 Task: Create a section Sonic Speed and in the section, add a milestone Supply chain management system integration in the project ComplexBridge
Action: Mouse moved to (895, 173)
Screenshot: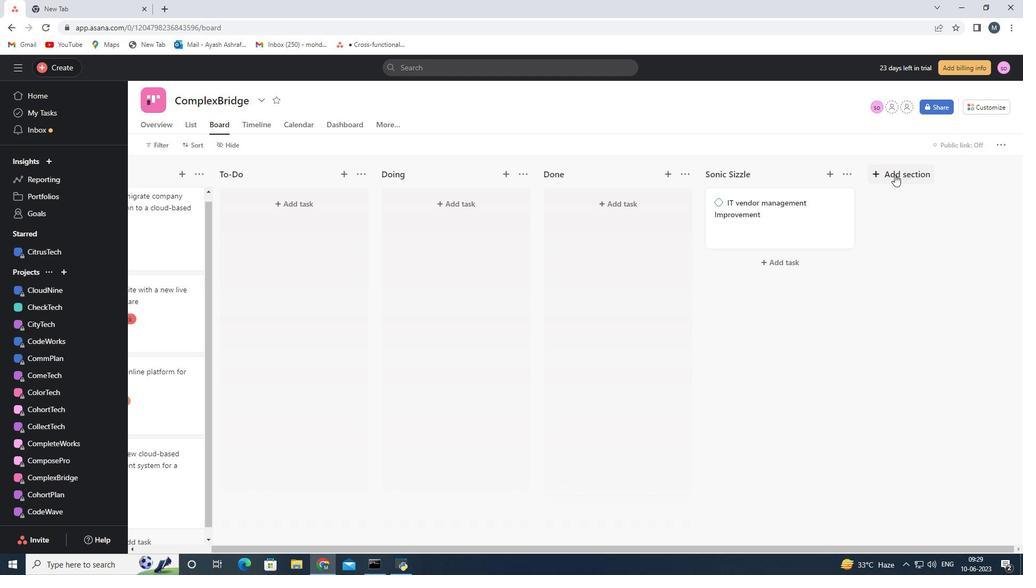 
Action: Mouse pressed left at (895, 173)
Screenshot: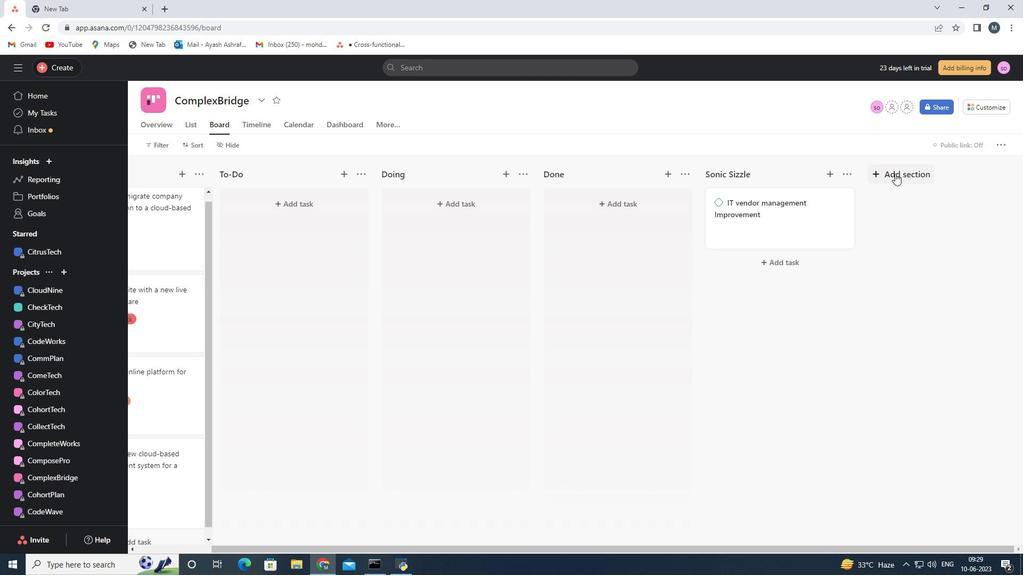 
Action: Mouse moved to (889, 174)
Screenshot: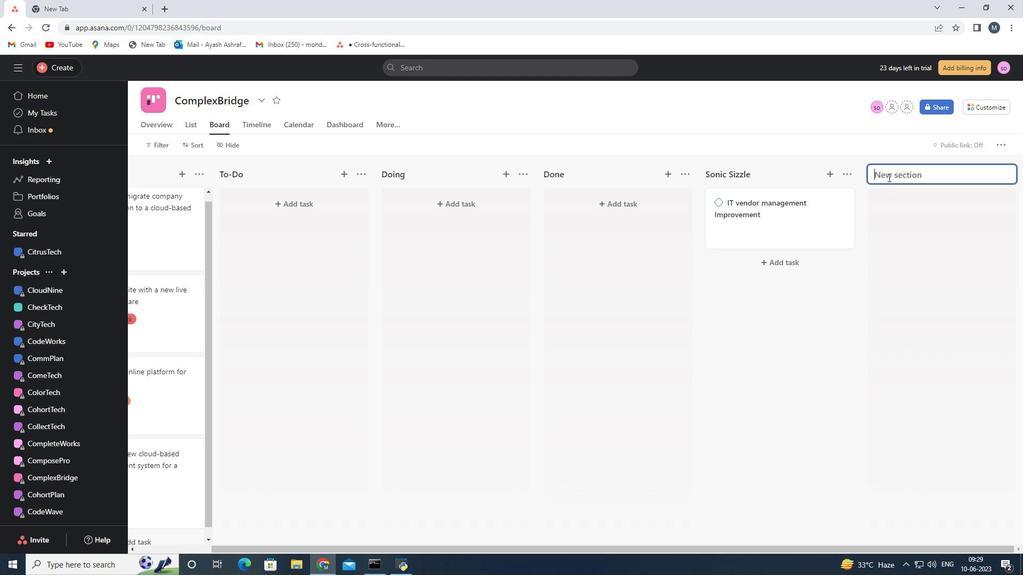 
Action: Mouse pressed left at (889, 174)
Screenshot: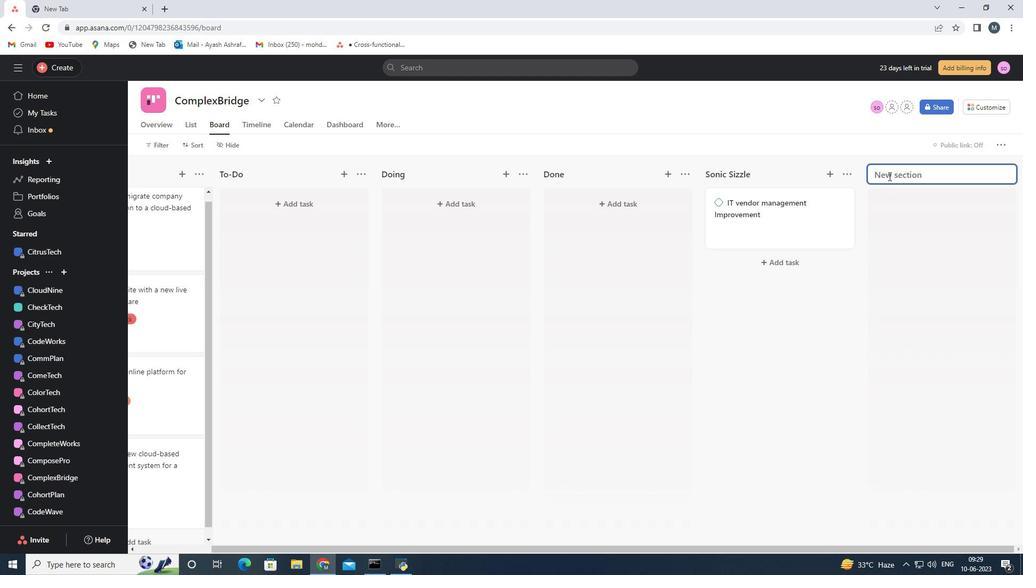 
Action: Key pressed <Key.shift>Sonic<Key.space><Key.shift><Key.shift><Key.shift>Speed<Key.space>
Screenshot: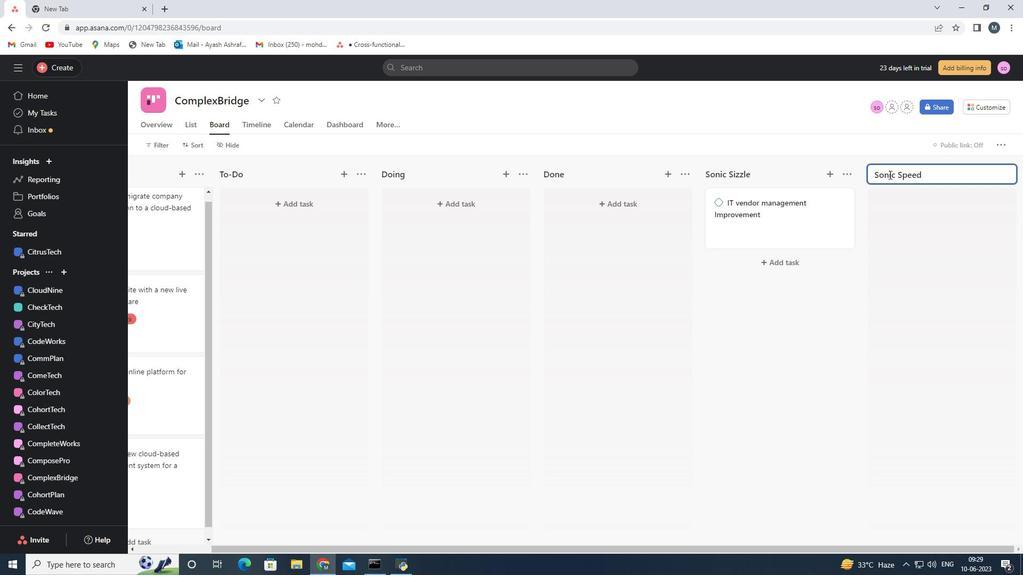 
Action: Mouse moved to (871, 179)
Screenshot: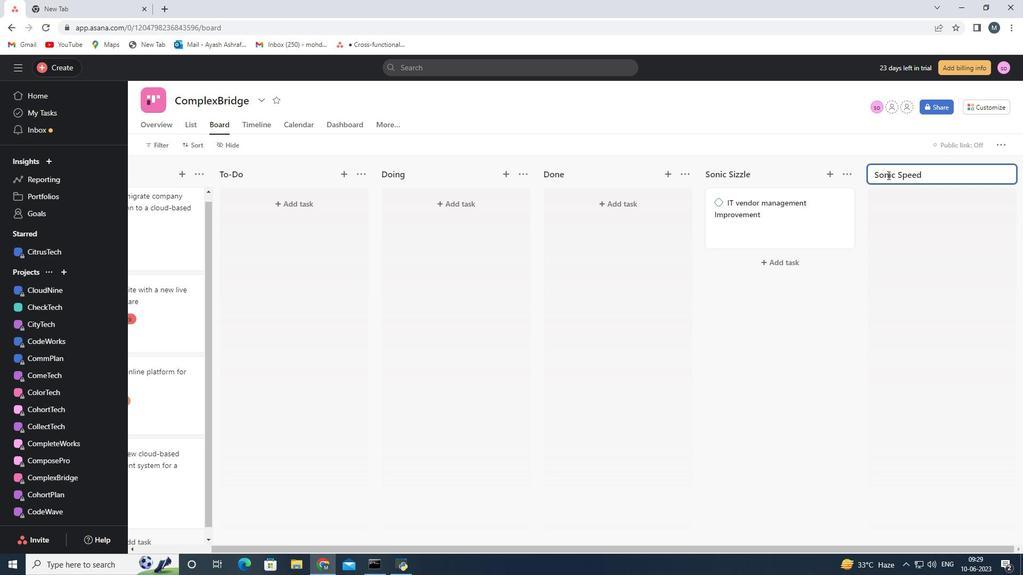 
Action: Key pressed <Key.enter>
Screenshot: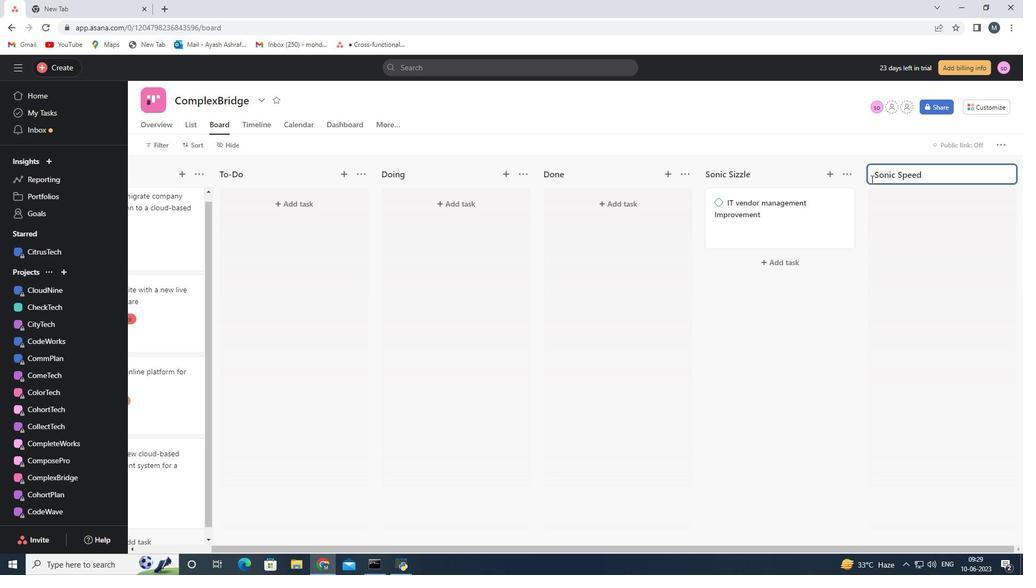 
Action: Mouse moved to (760, 203)
Screenshot: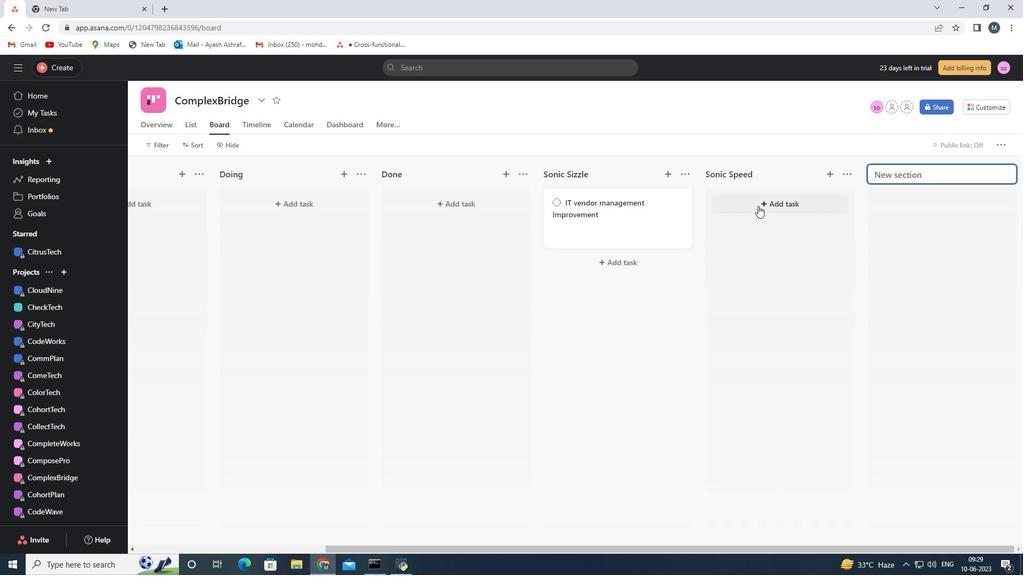 
Action: Mouse pressed left at (760, 203)
Screenshot: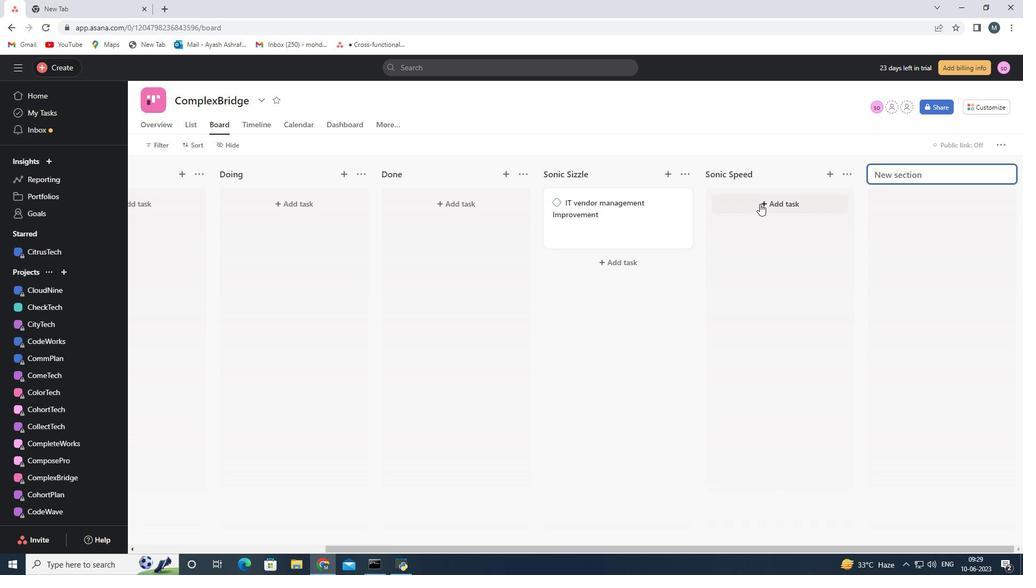 
Action: Mouse moved to (759, 203)
Screenshot: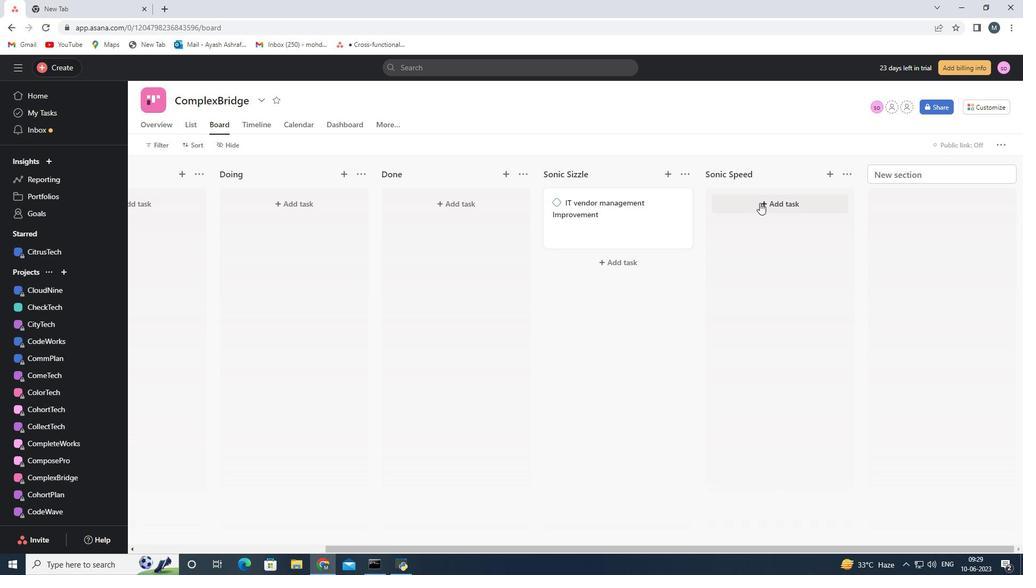
Action: Key pressed <Key.shift>Supply<Key.space>chain<Key.space>management<Key.space>system<Key.space>integration<Key.space>
Screenshot: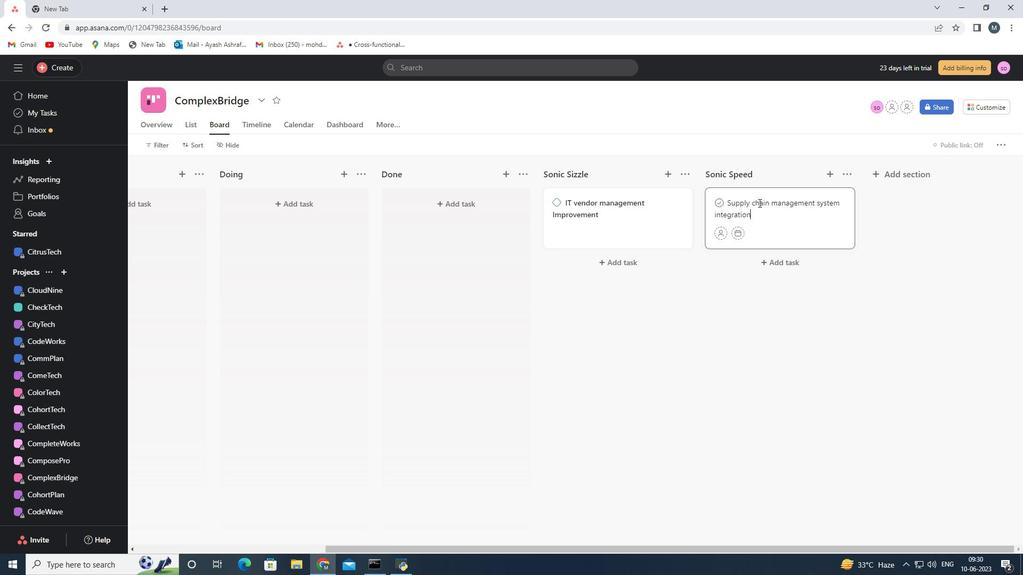 
Action: Mouse moved to (847, 176)
Screenshot: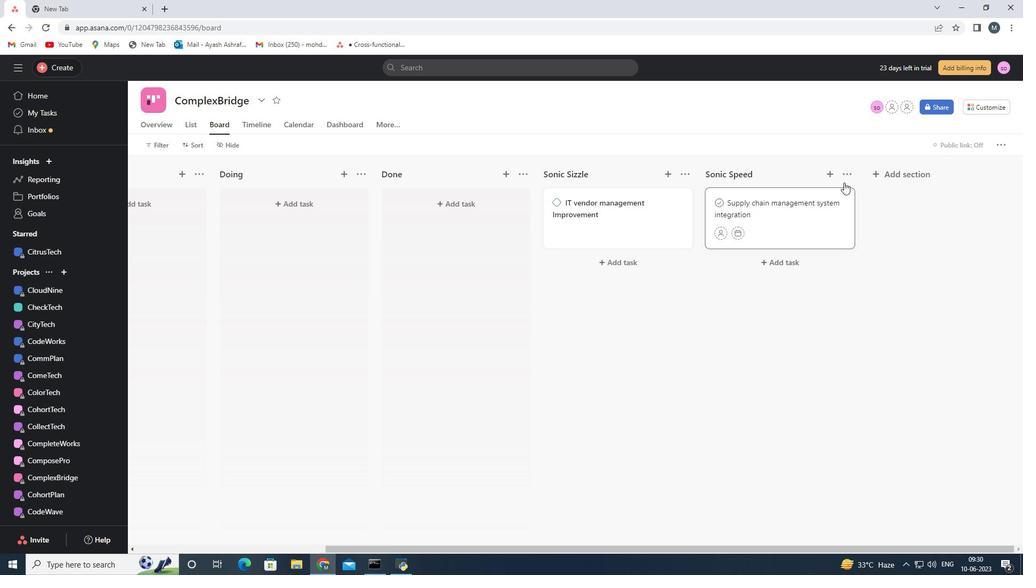 
Action: Mouse pressed left at (847, 176)
Screenshot: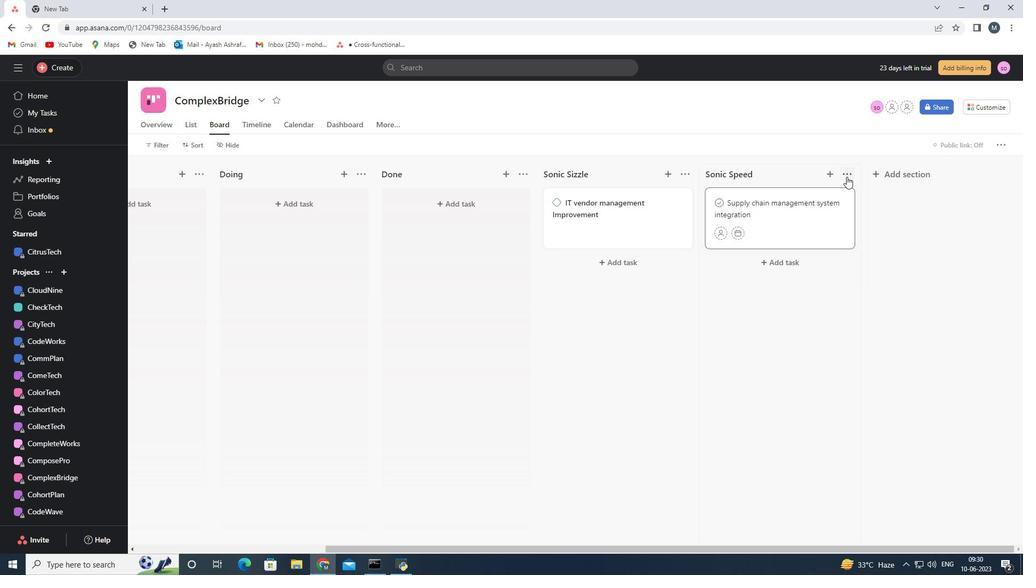
Action: Mouse moved to (862, 331)
Screenshot: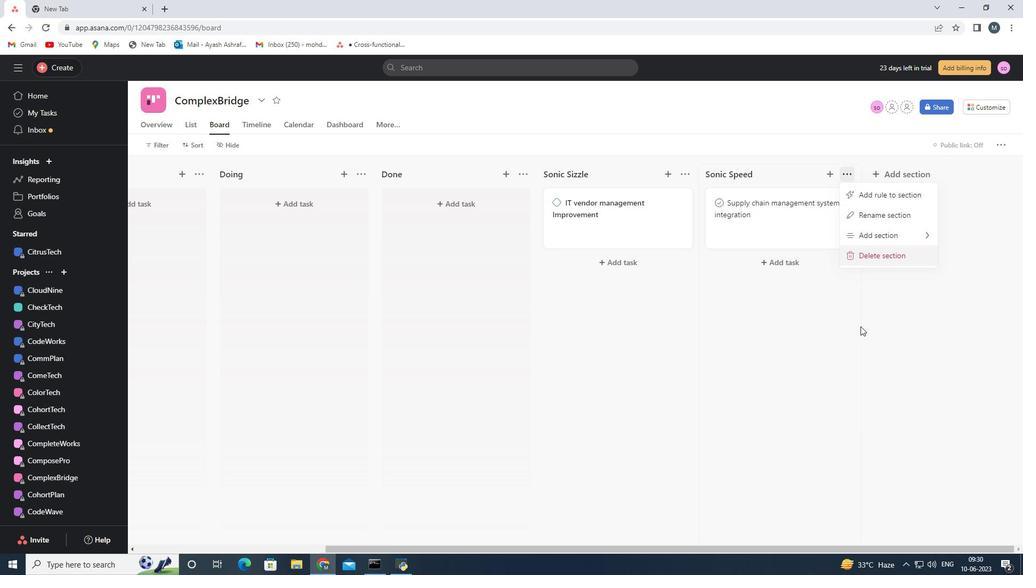 
Action: Mouse pressed left at (862, 331)
Screenshot: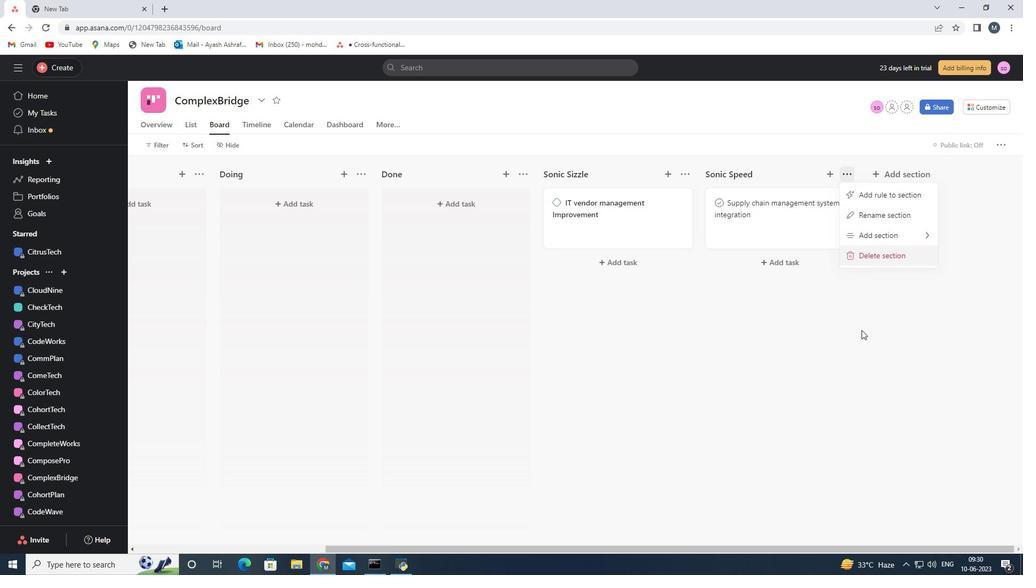 
Action: Mouse moved to (834, 198)
Screenshot: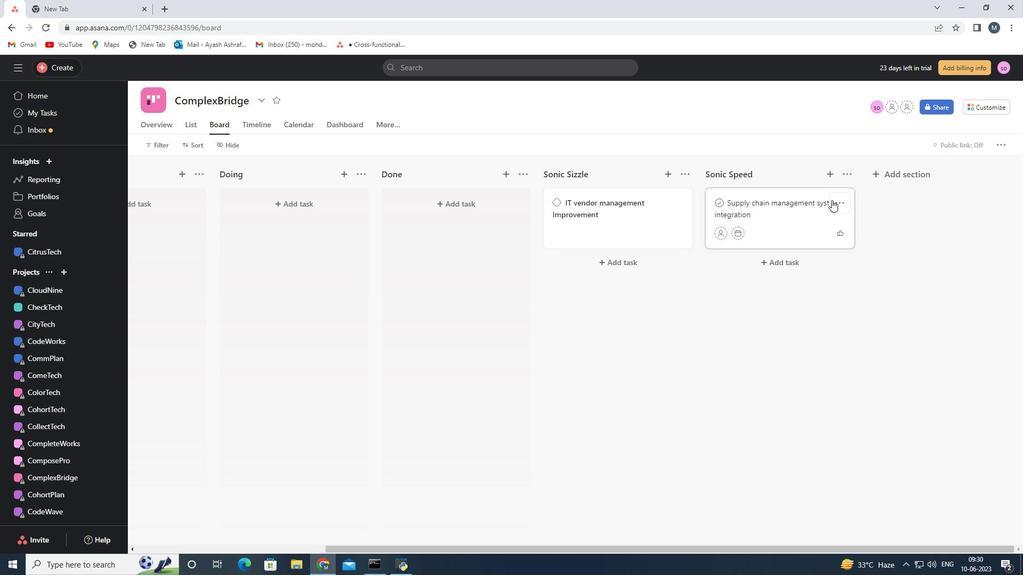 
Action: Mouse pressed left at (834, 198)
Screenshot: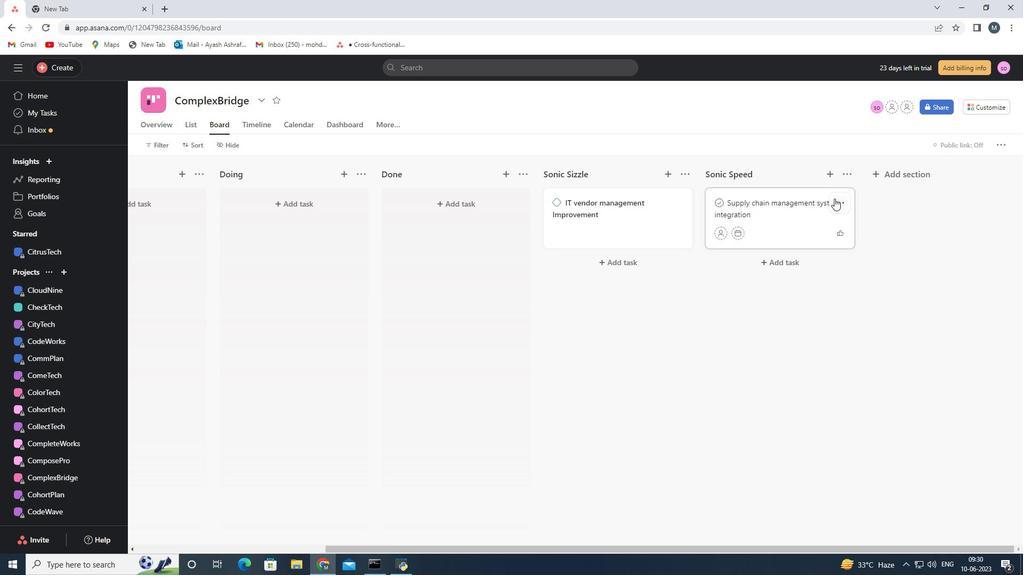 
Action: Mouse moved to (861, 392)
Screenshot: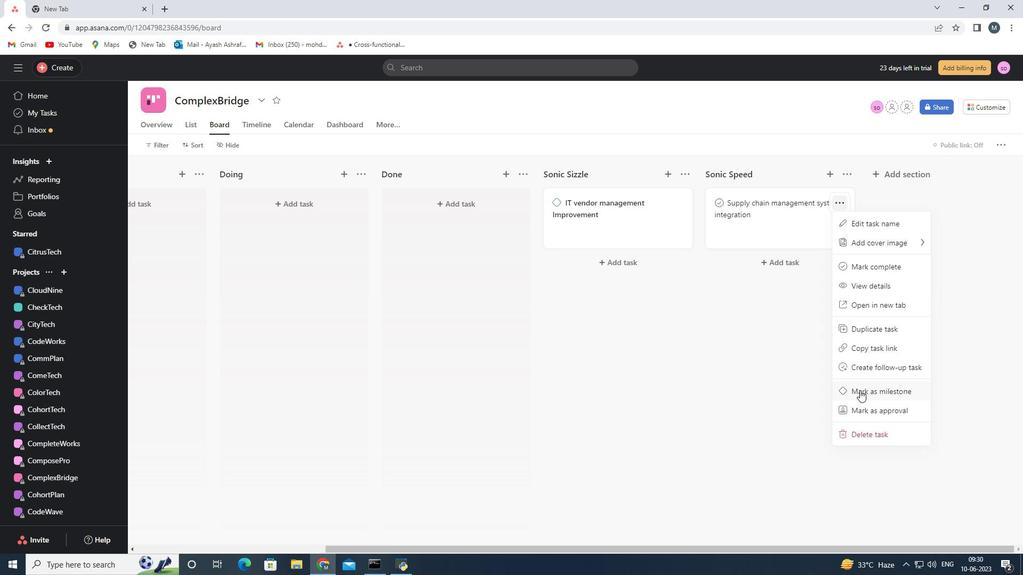 
Action: Mouse pressed left at (861, 392)
Screenshot: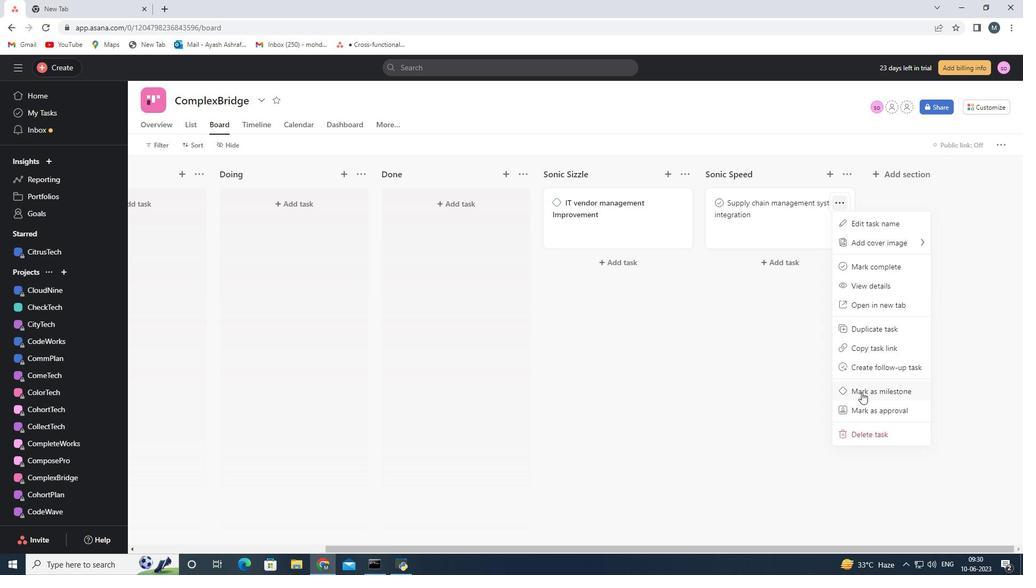 
Action: Mouse moved to (551, 399)
Screenshot: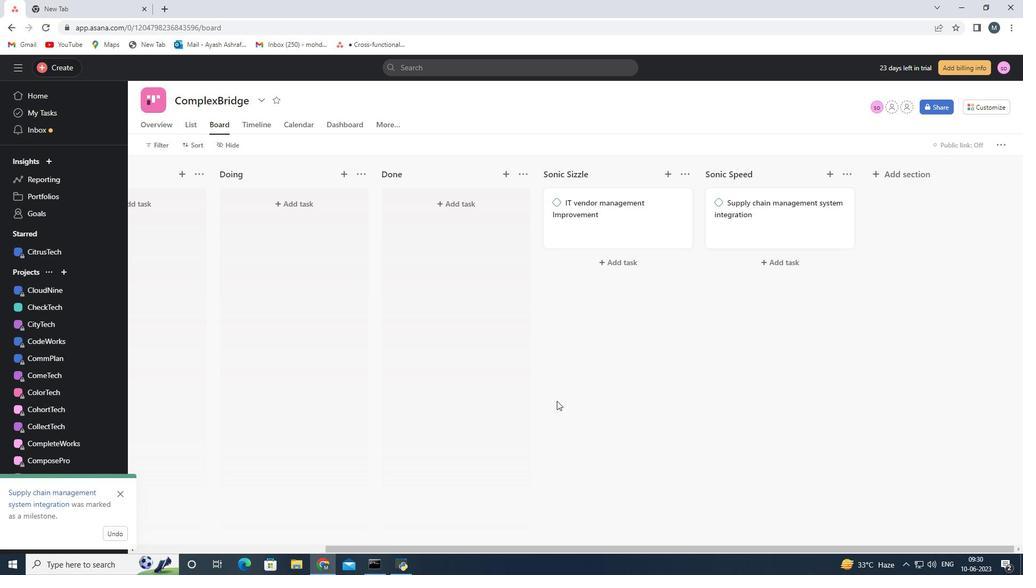 
